 Task: Sort the products in the category "Cut Fruit" by relevance.
Action: Mouse moved to (238, 116)
Screenshot: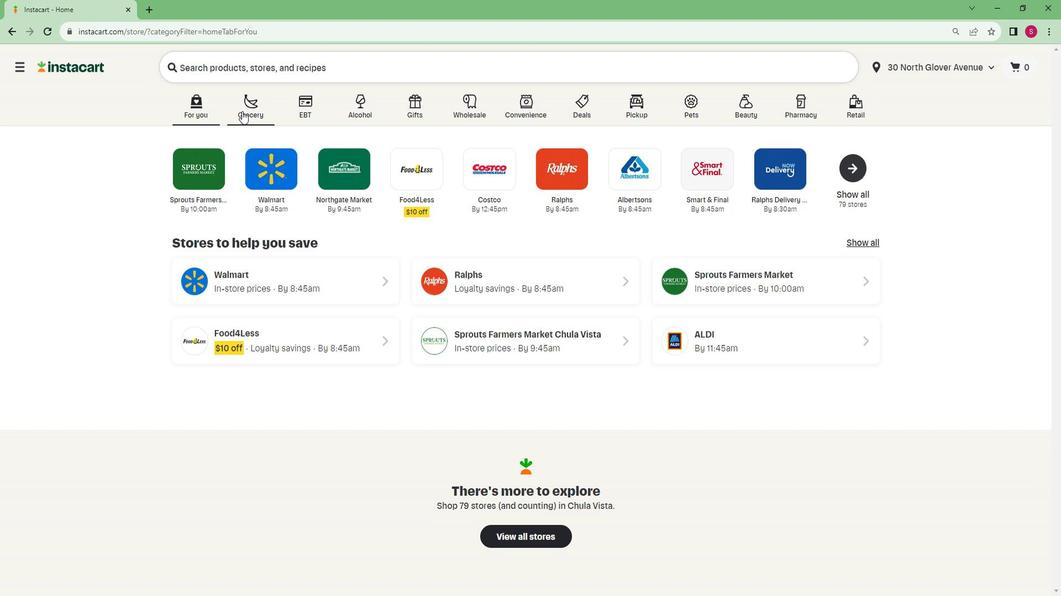 
Action: Mouse pressed left at (238, 116)
Screenshot: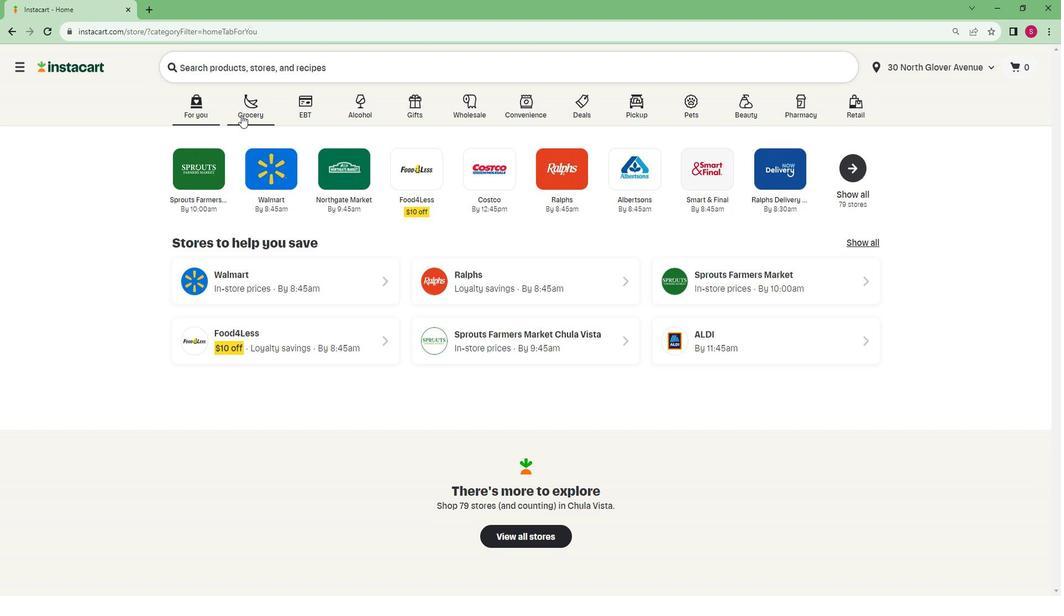 
Action: Mouse moved to (219, 306)
Screenshot: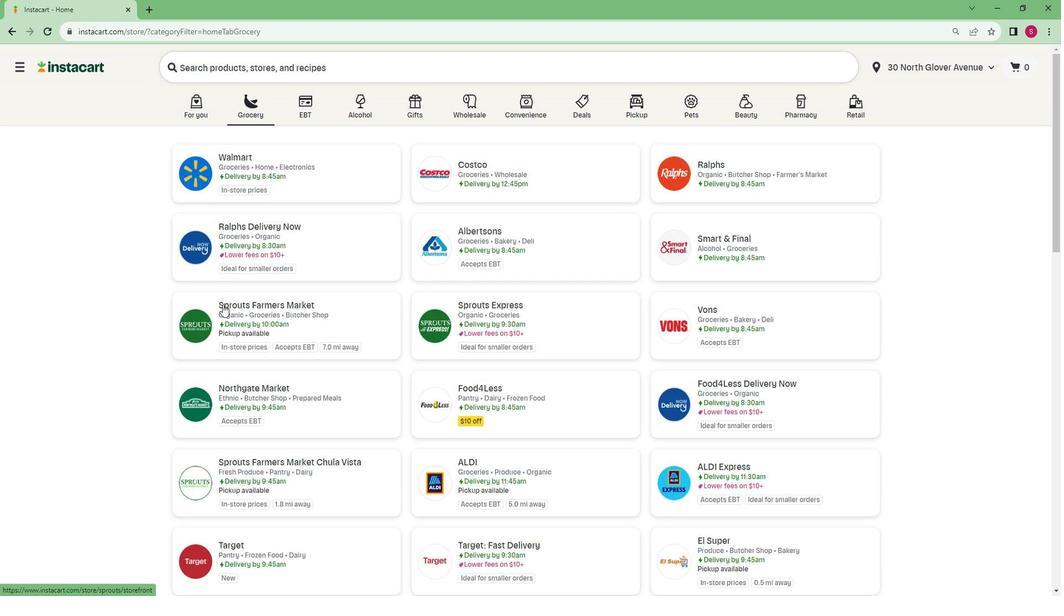
Action: Mouse pressed left at (219, 306)
Screenshot: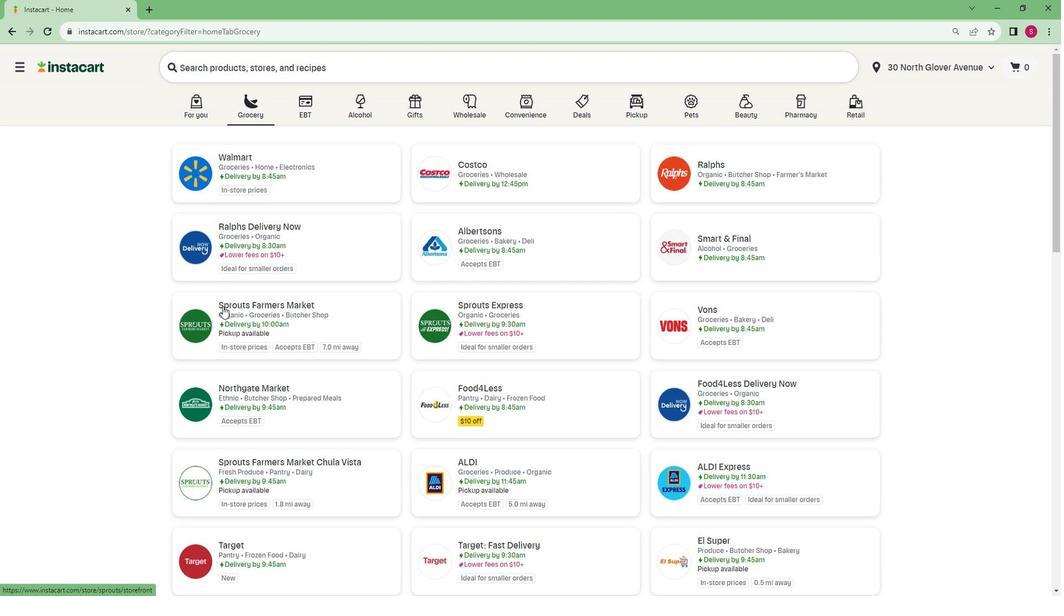 
Action: Mouse moved to (93, 369)
Screenshot: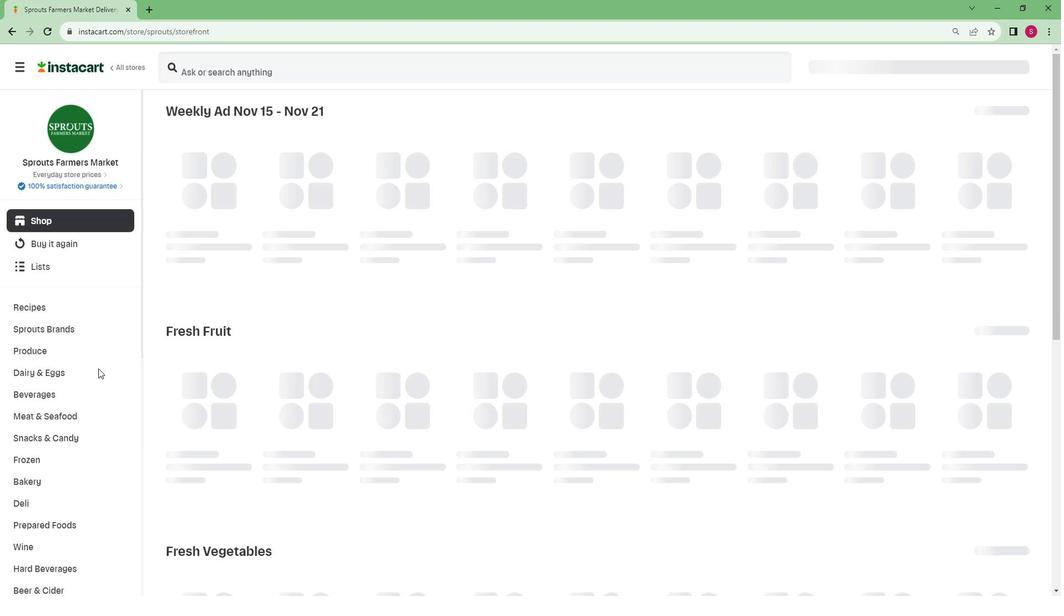 
Action: Mouse scrolled (93, 369) with delta (0, 0)
Screenshot: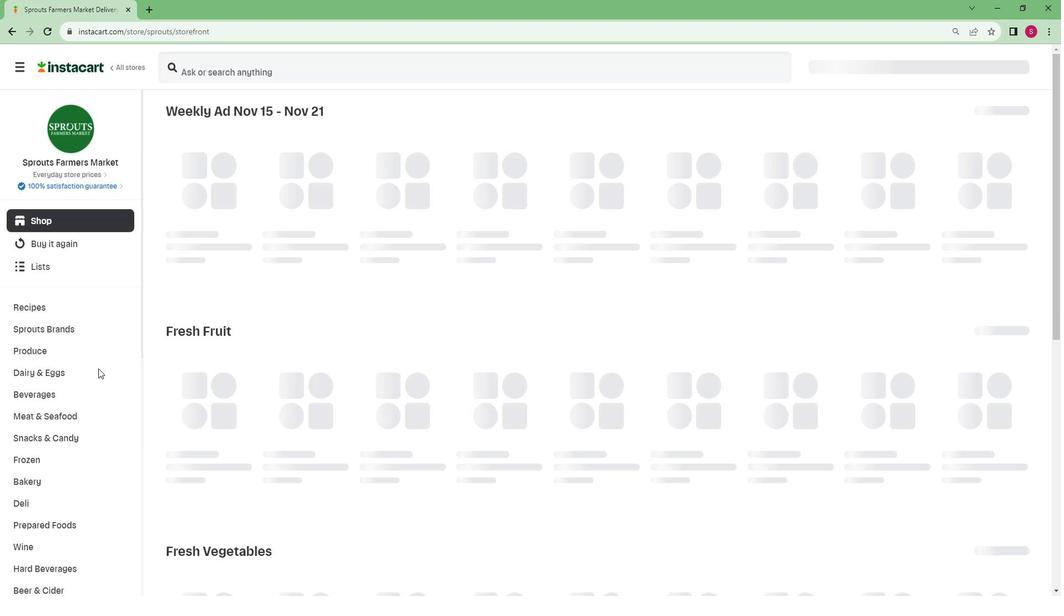 
Action: Mouse moved to (92, 370)
Screenshot: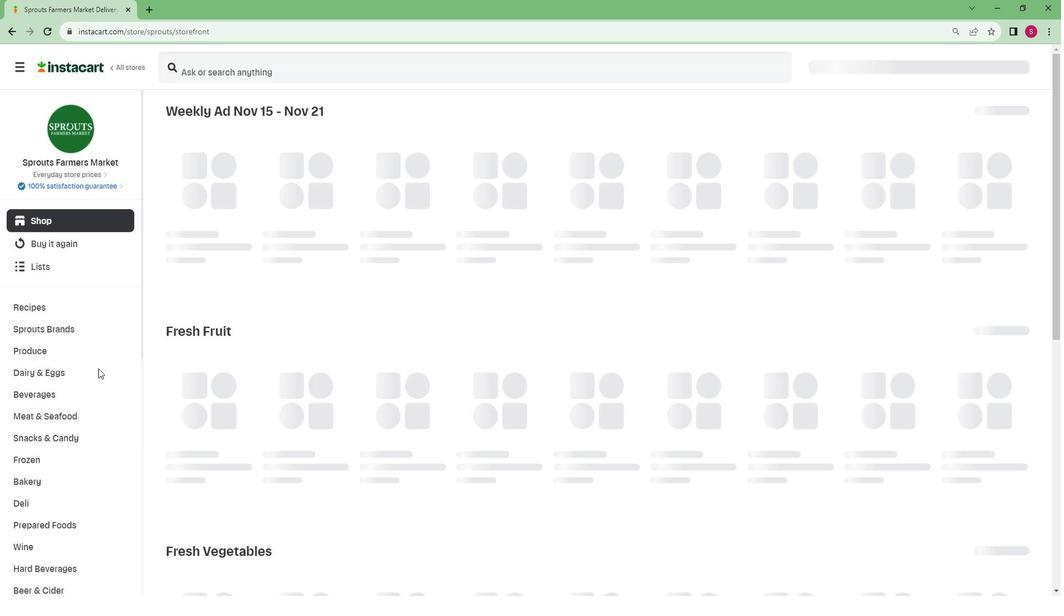 
Action: Mouse scrolled (92, 370) with delta (0, 0)
Screenshot: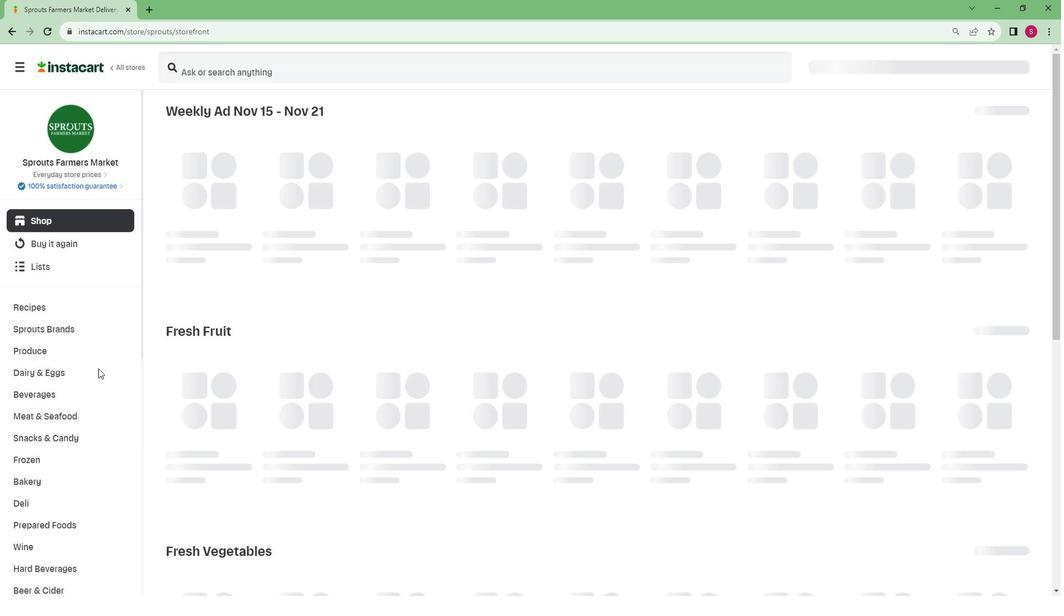 
Action: Mouse moved to (91, 371)
Screenshot: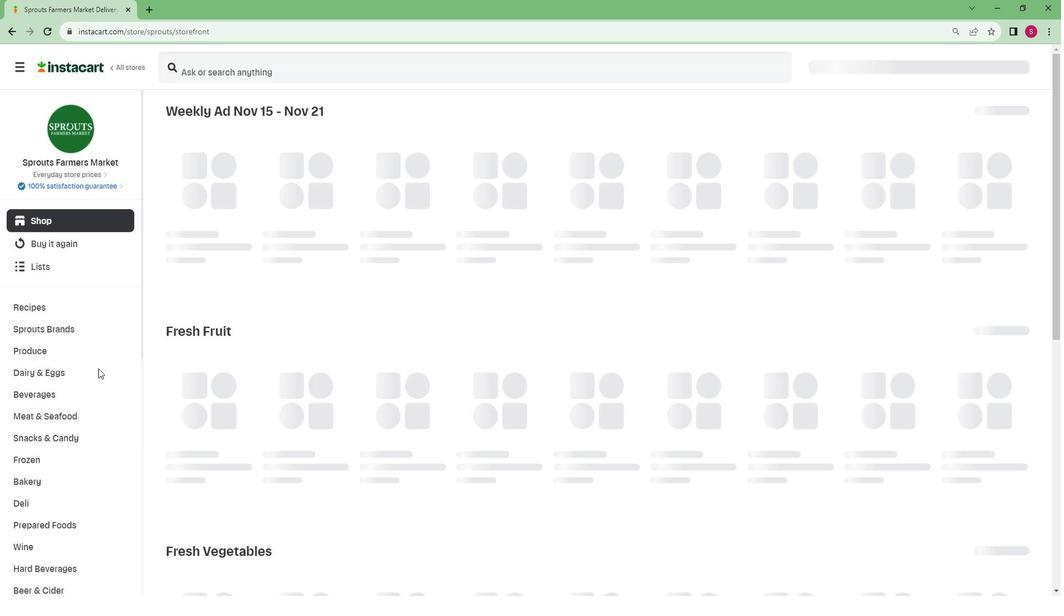 
Action: Mouse scrolled (91, 370) with delta (0, 0)
Screenshot: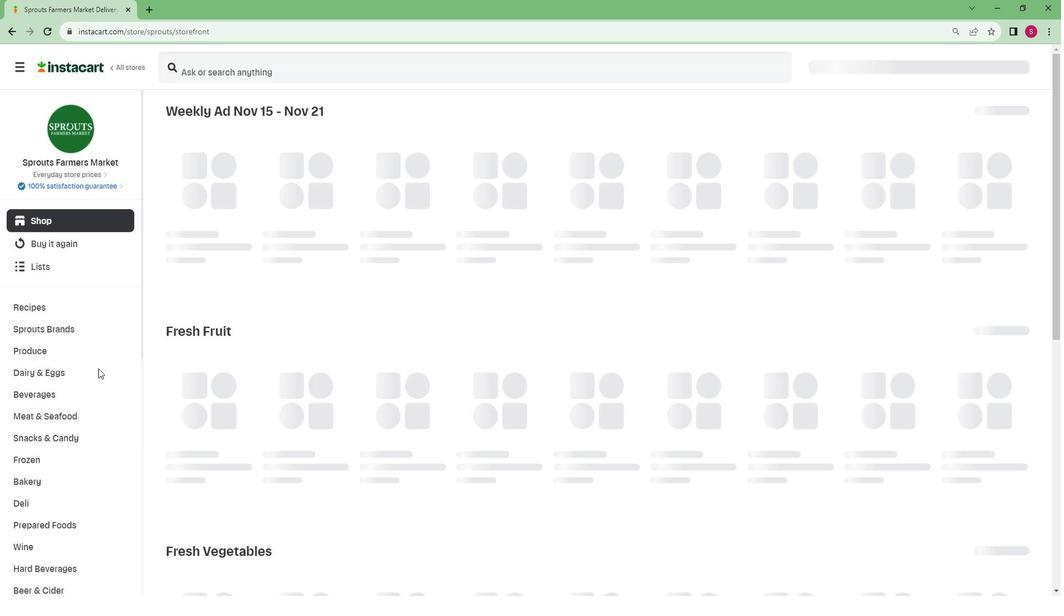 
Action: Mouse moved to (90, 372)
Screenshot: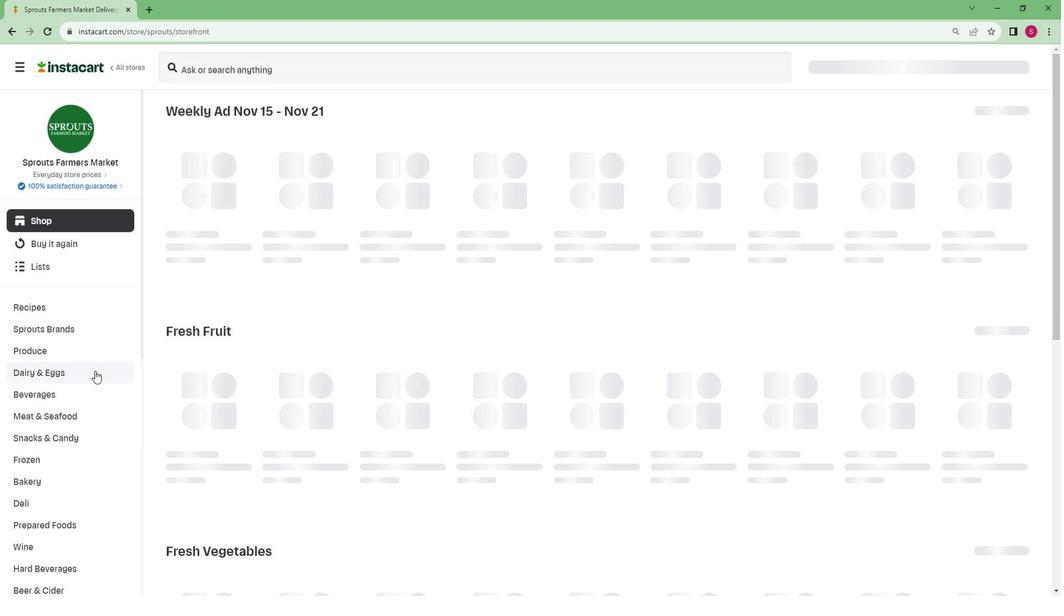 
Action: Mouse scrolled (90, 371) with delta (0, 0)
Screenshot: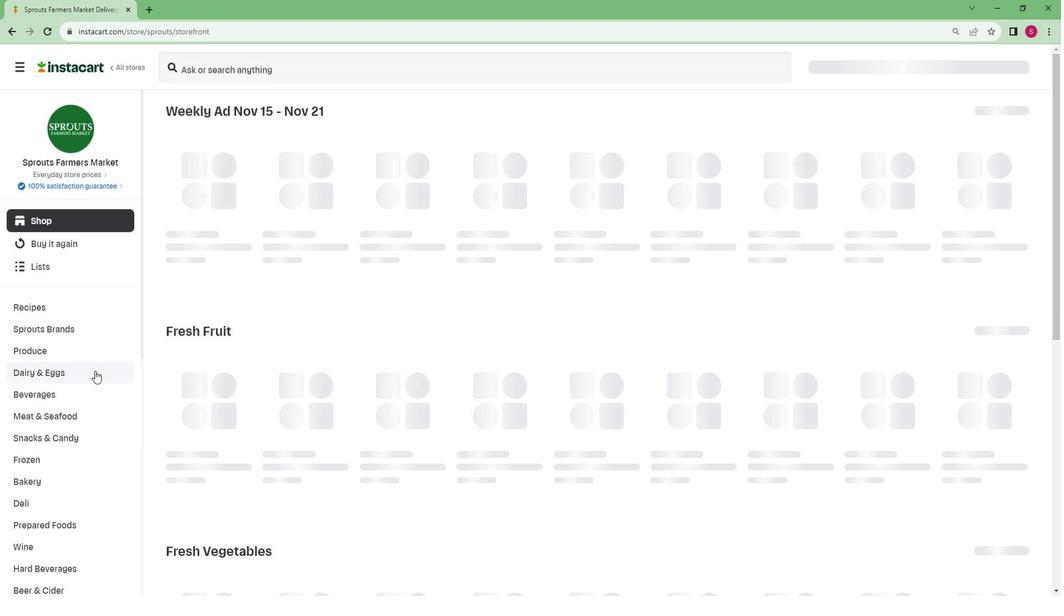 
Action: Mouse moved to (90, 372)
Screenshot: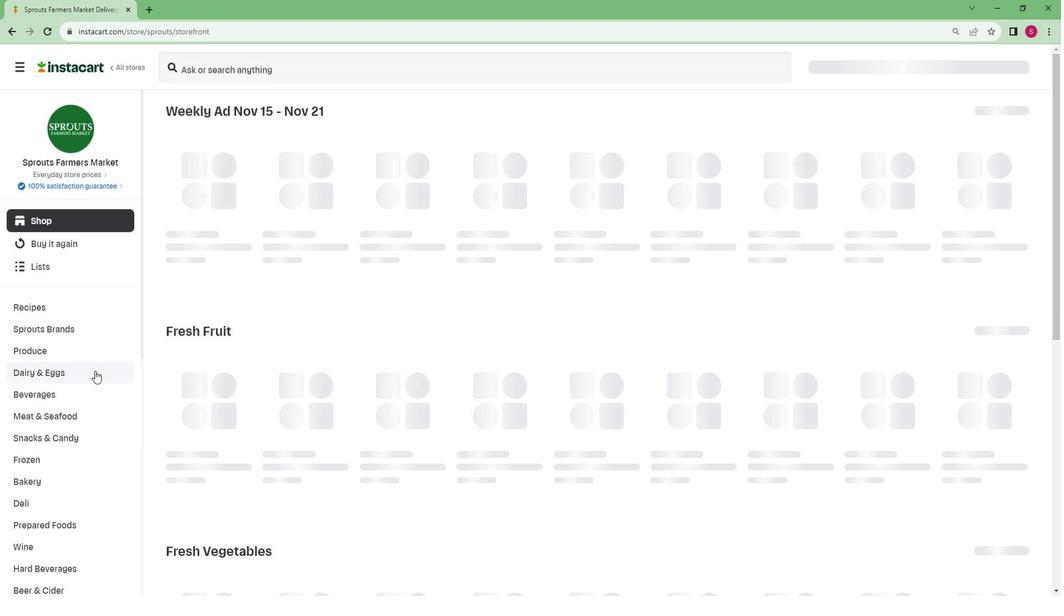 
Action: Mouse scrolled (90, 371) with delta (0, 0)
Screenshot: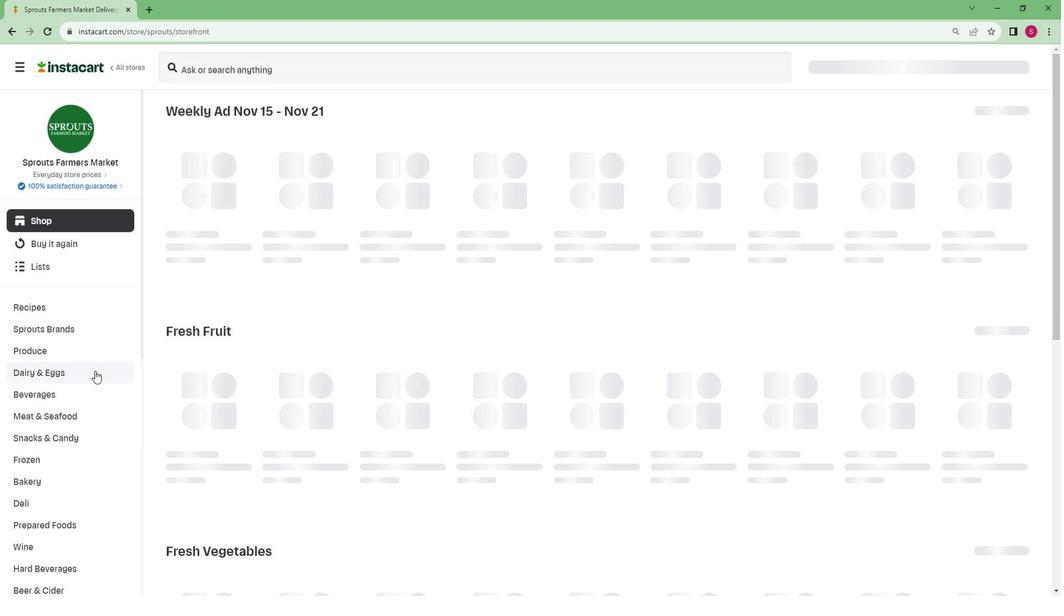 
Action: Mouse moved to (89, 372)
Screenshot: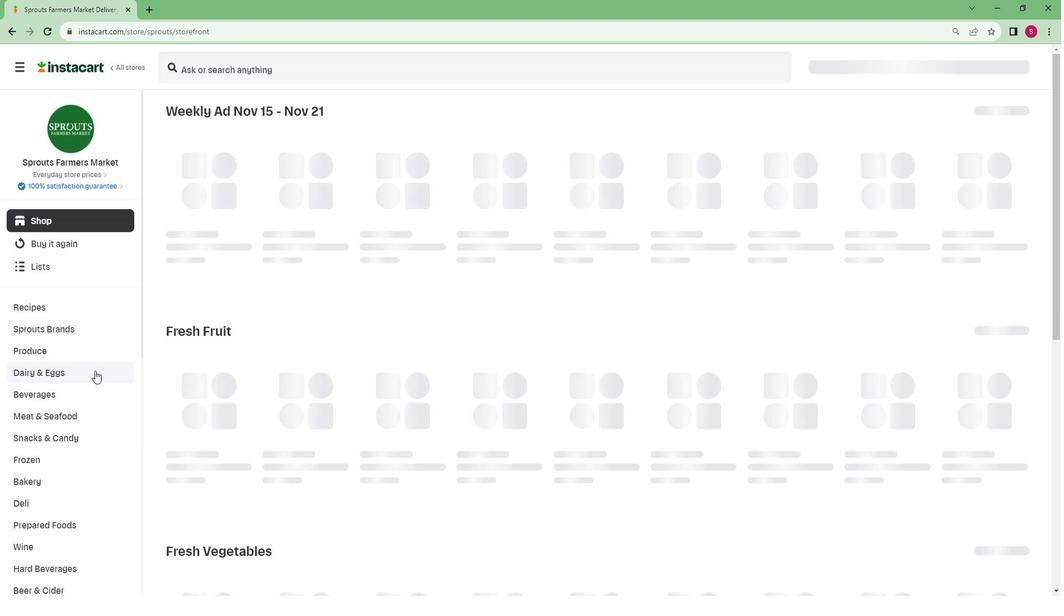 
Action: Mouse scrolled (89, 371) with delta (0, 0)
Screenshot: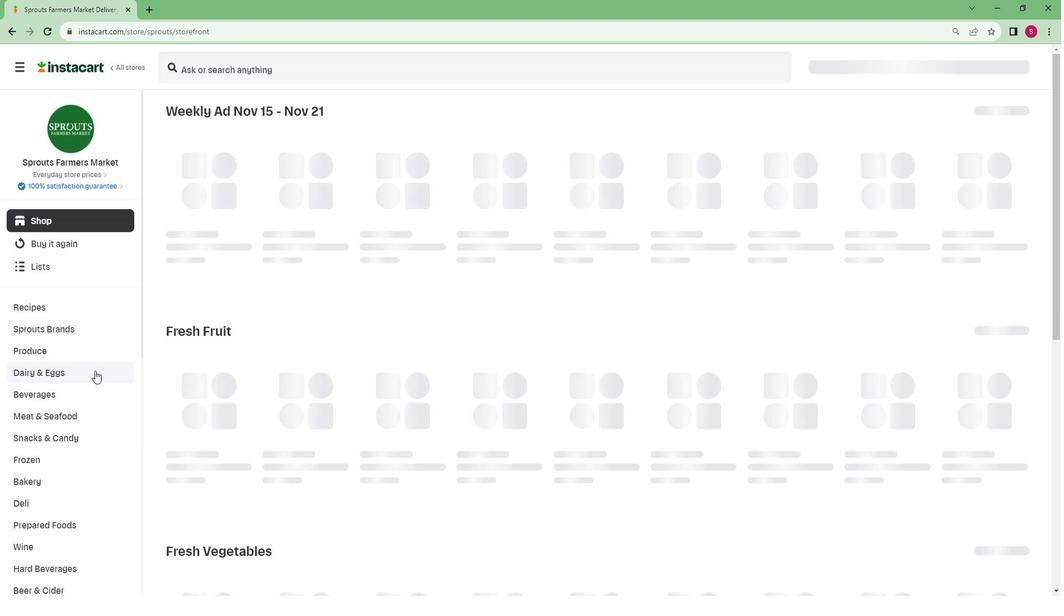 
Action: Mouse scrolled (89, 371) with delta (0, 0)
Screenshot: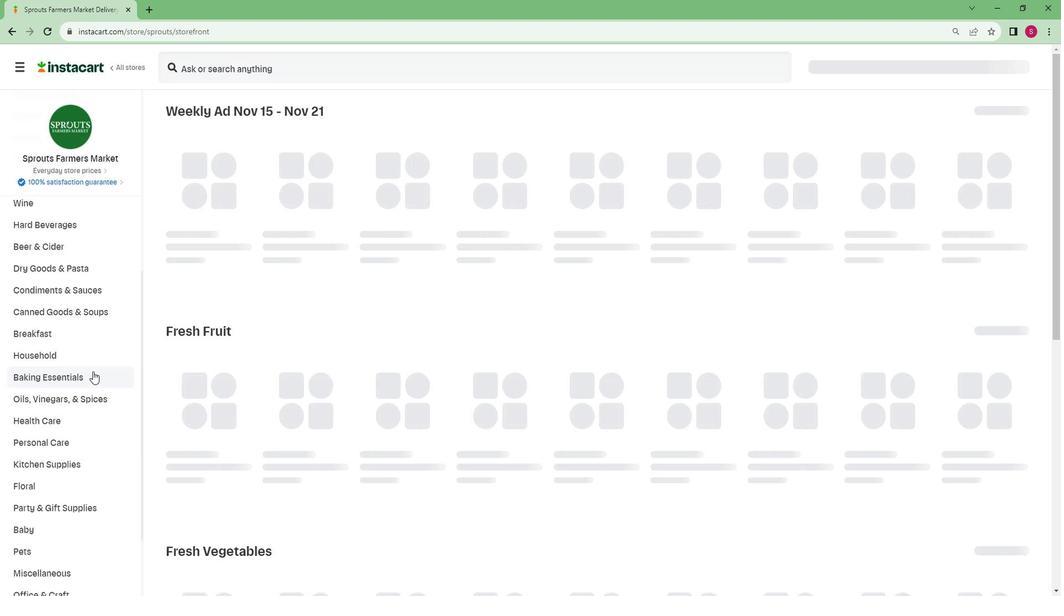 
Action: Mouse scrolled (89, 371) with delta (0, 0)
Screenshot: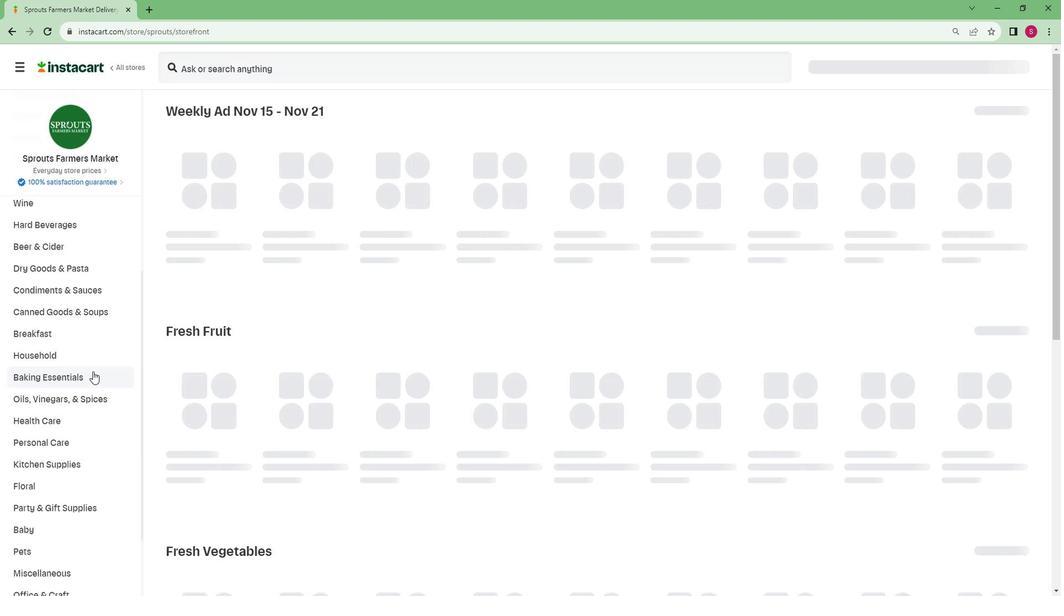 
Action: Mouse scrolled (89, 371) with delta (0, 0)
Screenshot: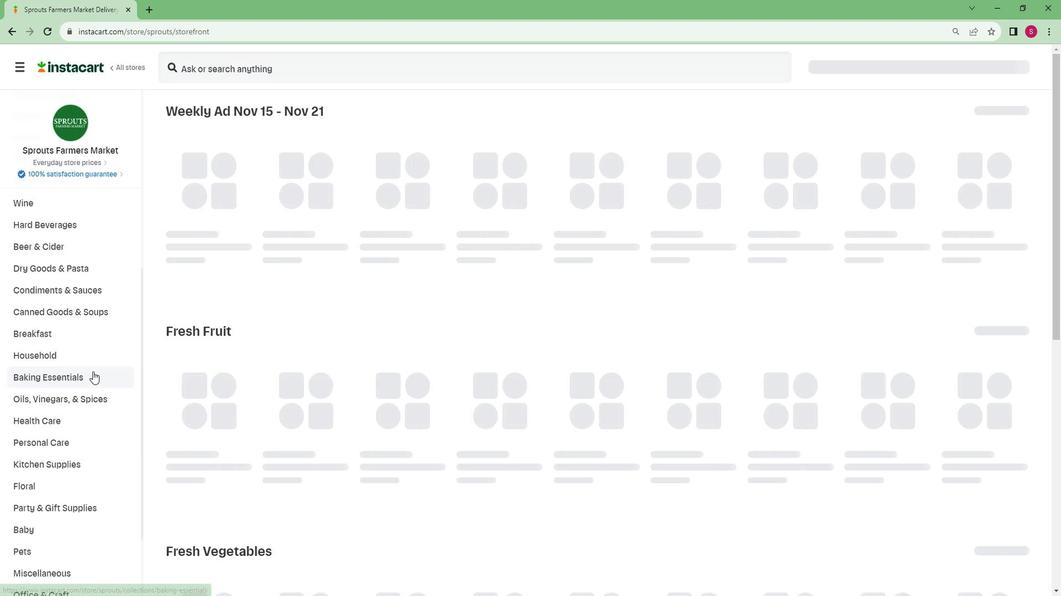 
Action: Mouse scrolled (89, 371) with delta (0, 0)
Screenshot: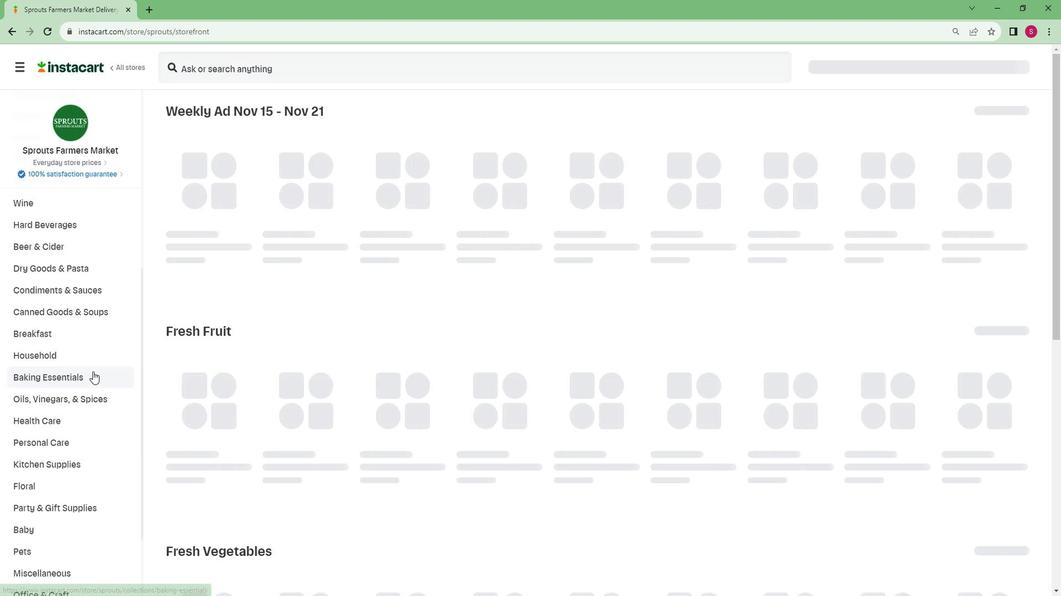 
Action: Mouse moved to (88, 372)
Screenshot: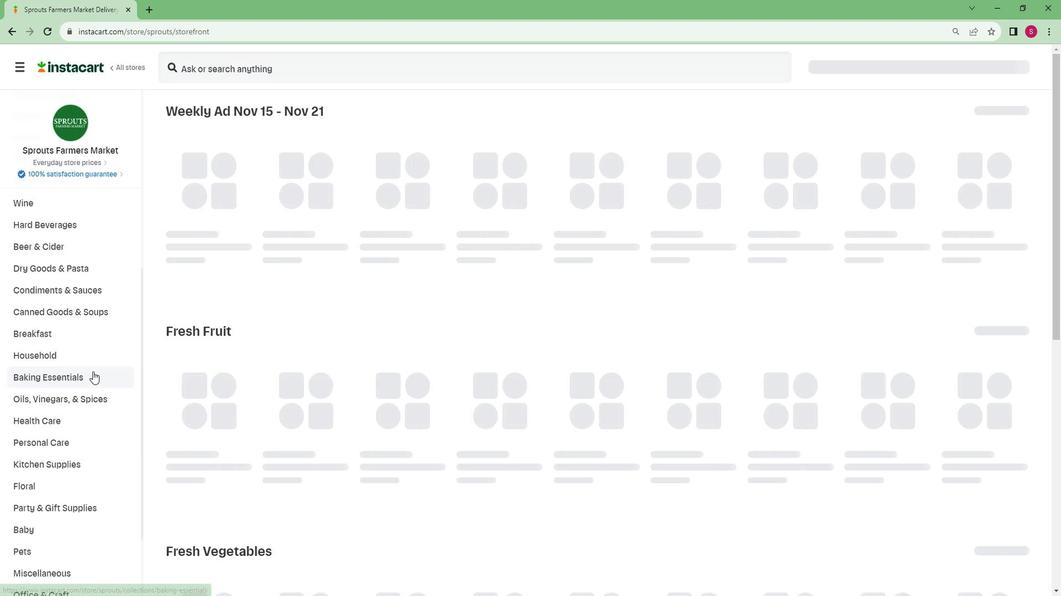 
Action: Mouse scrolled (88, 371) with delta (0, 0)
Screenshot: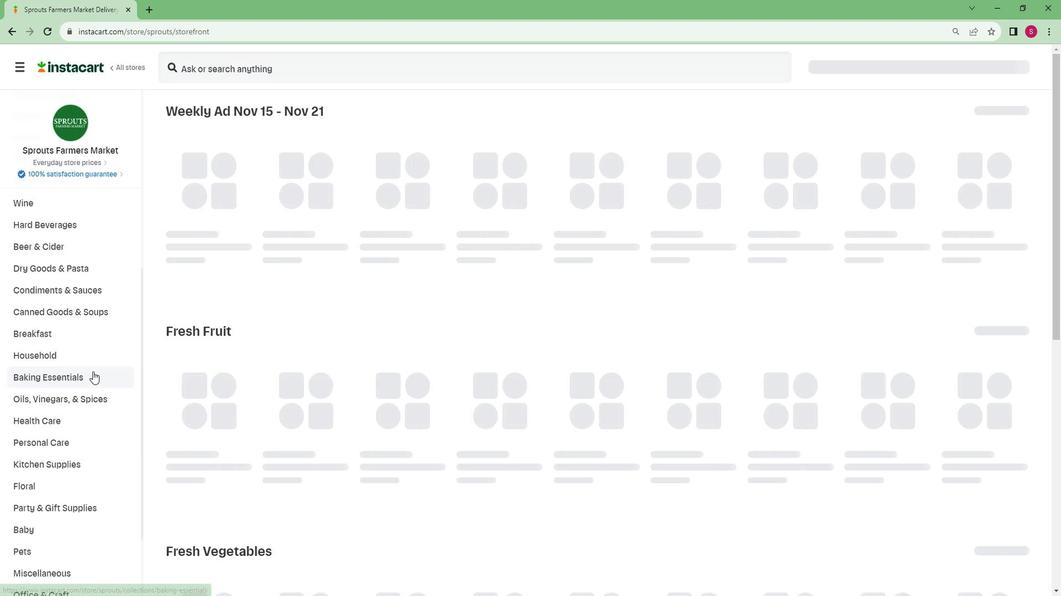 
Action: Mouse scrolled (88, 371) with delta (0, 0)
Screenshot: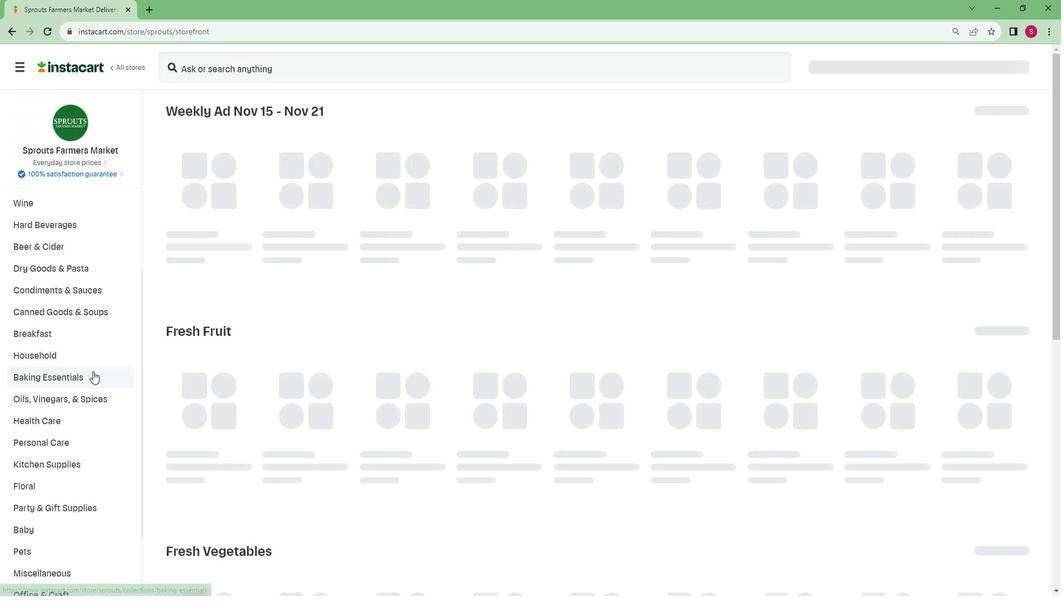 
Action: Mouse moved to (85, 372)
Screenshot: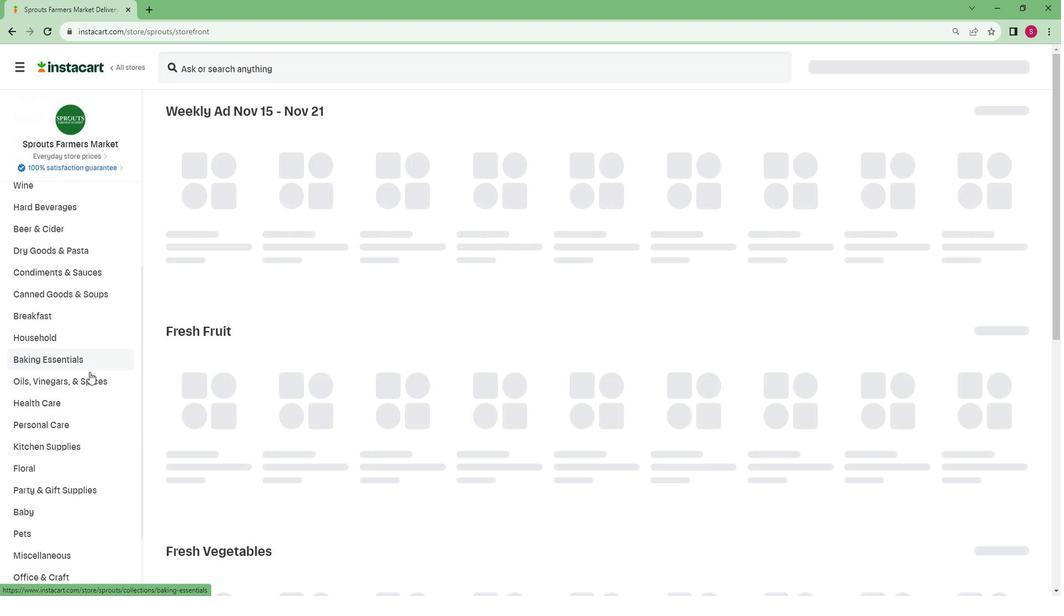 
Action: Mouse scrolled (85, 372) with delta (0, 0)
Screenshot: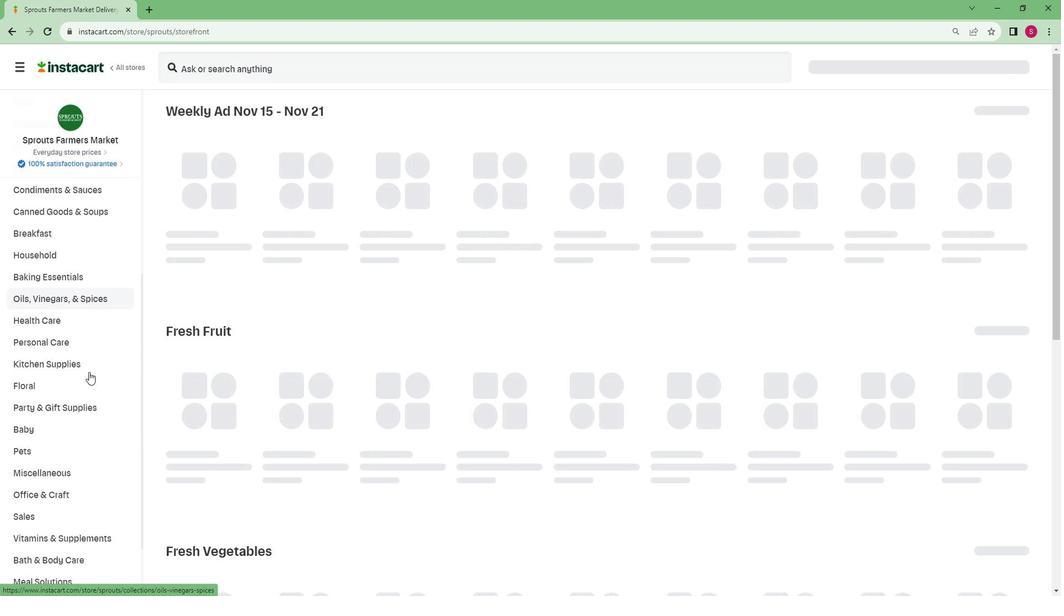 
Action: Mouse scrolled (85, 372) with delta (0, 0)
Screenshot: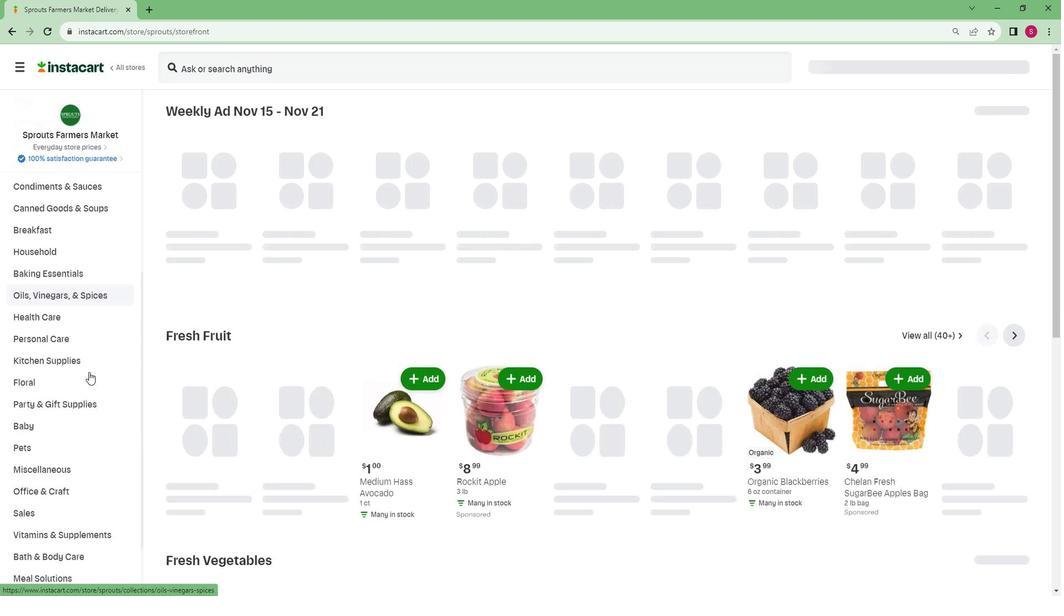 
Action: Mouse scrolled (85, 372) with delta (0, 0)
Screenshot: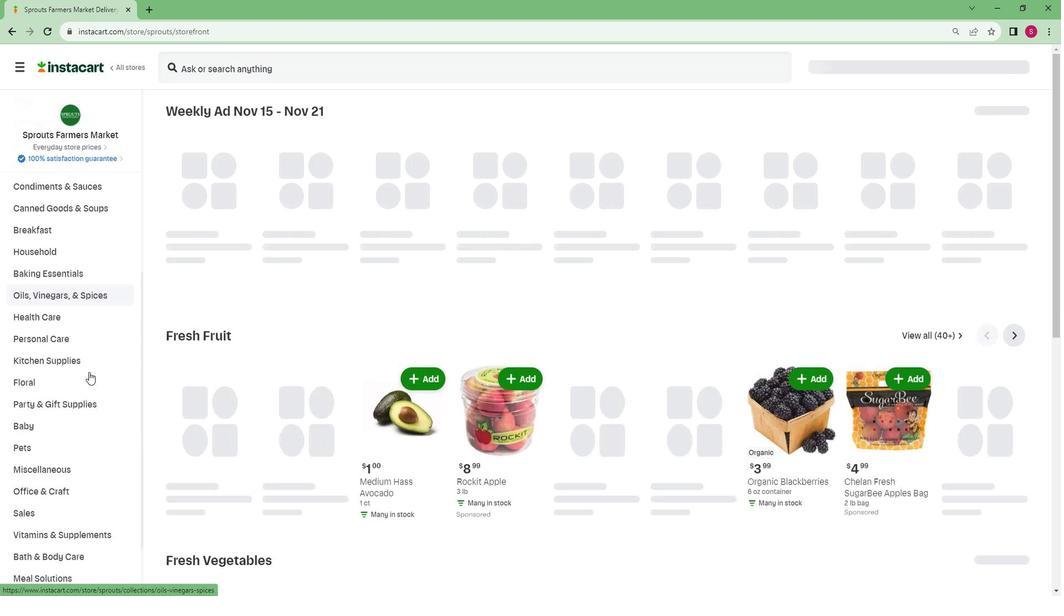 
Action: Mouse scrolled (85, 372) with delta (0, 0)
Screenshot: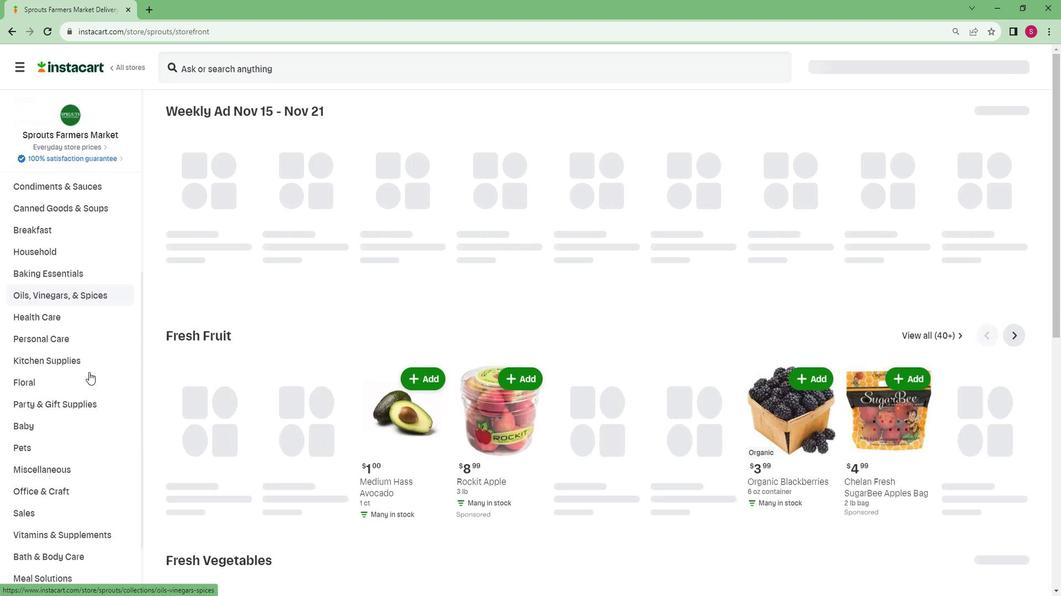 
Action: Mouse moved to (35, 578)
Screenshot: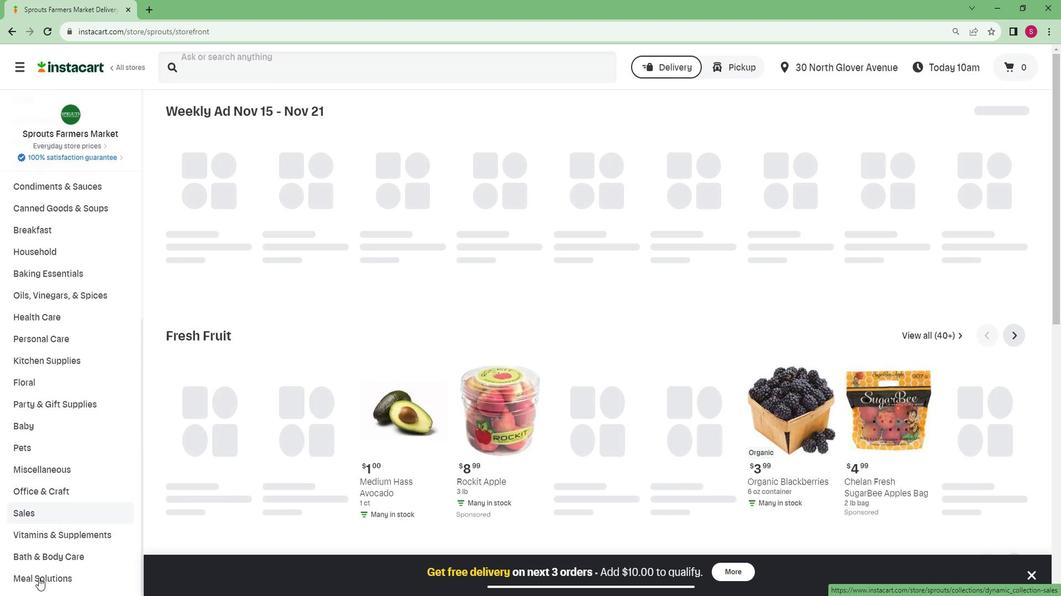 
Action: Mouse pressed left at (35, 578)
Screenshot: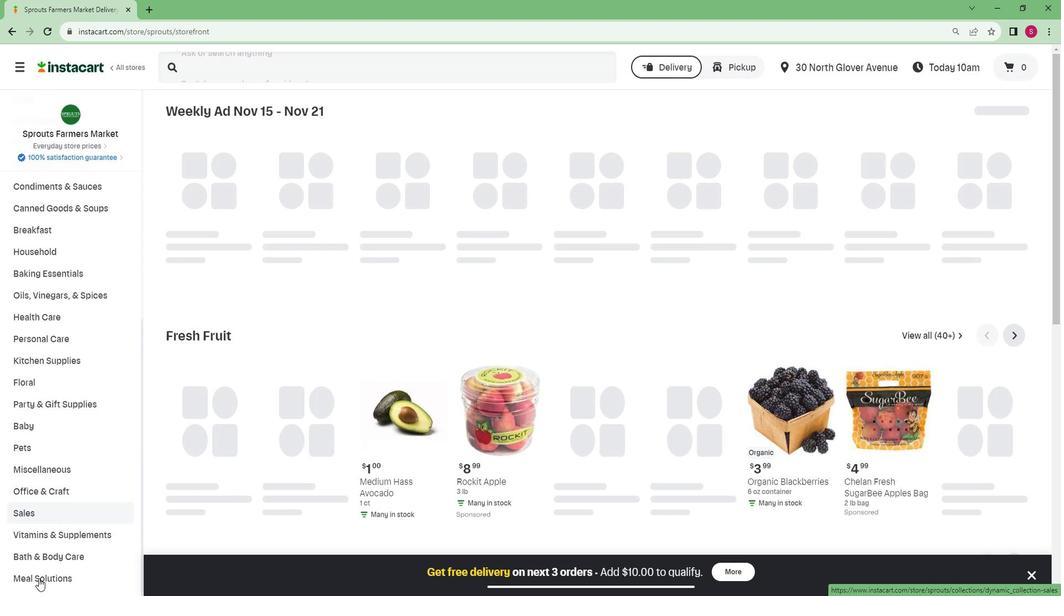 
Action: Mouse moved to (47, 537)
Screenshot: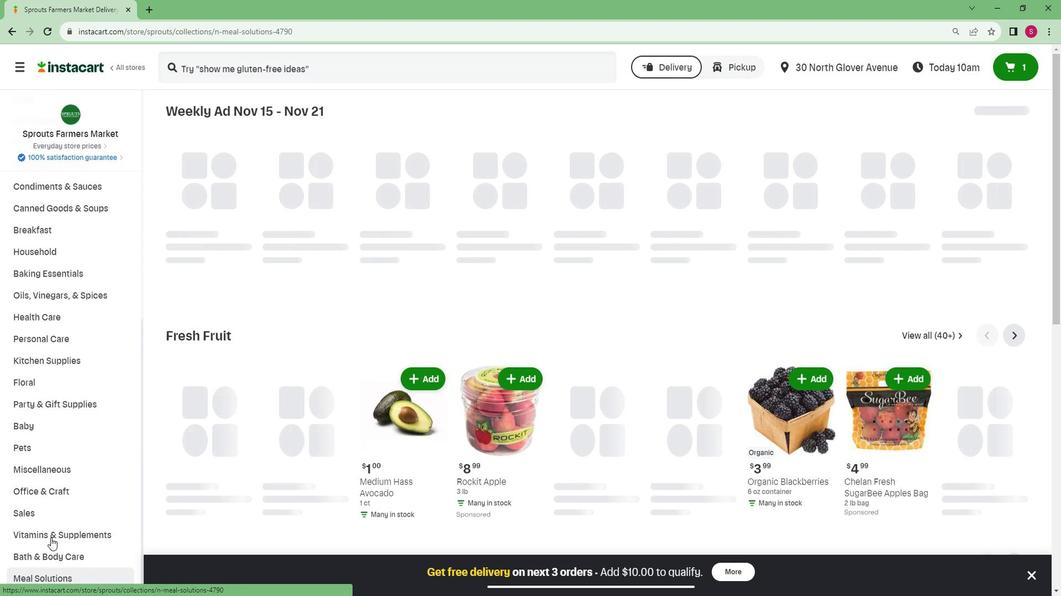 
Action: Mouse scrolled (47, 537) with delta (0, 0)
Screenshot: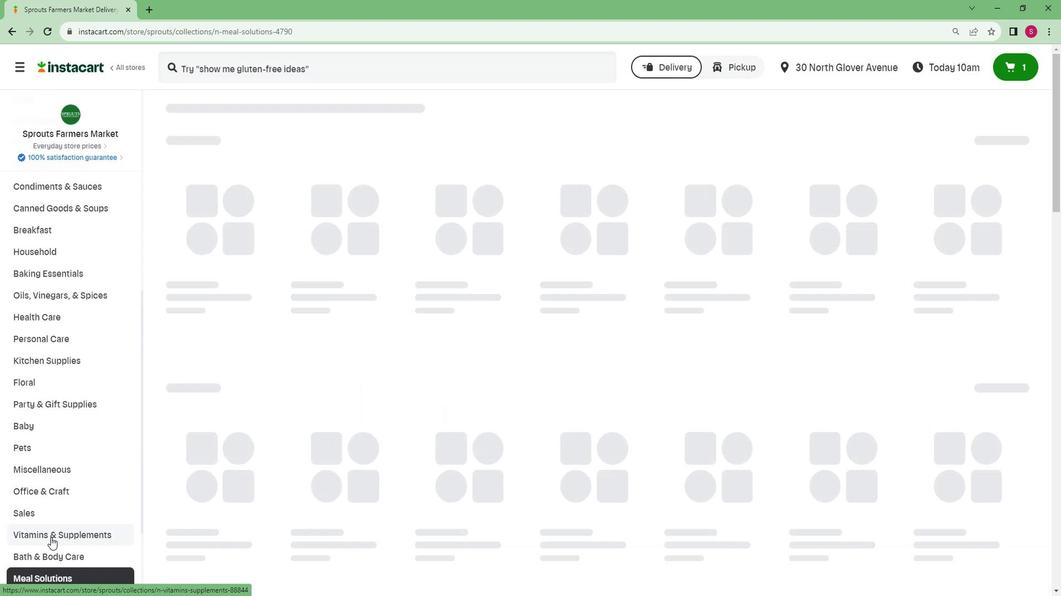 
Action: Mouse scrolled (47, 537) with delta (0, 0)
Screenshot: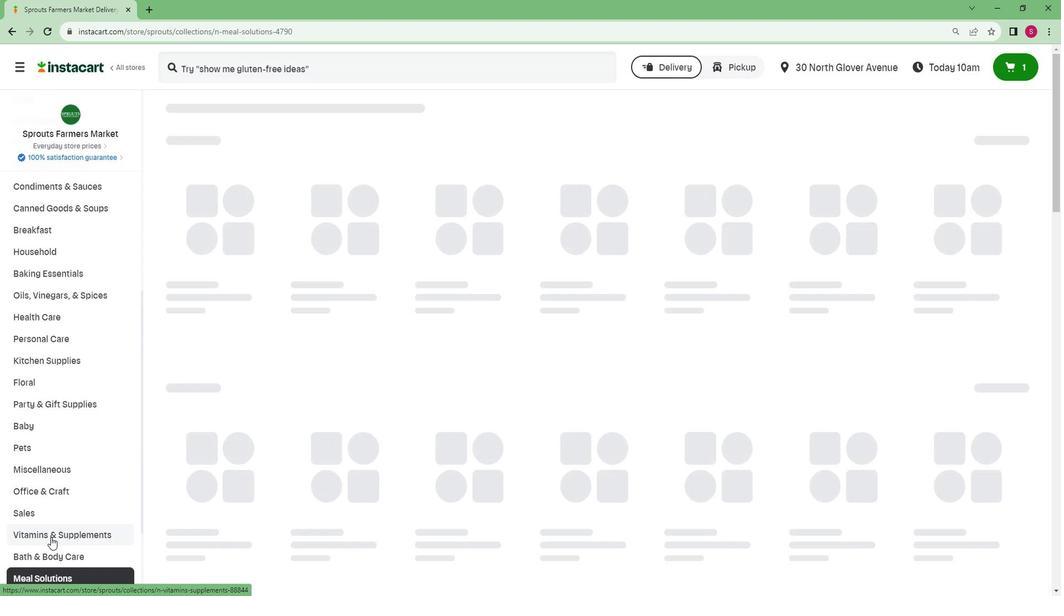 
Action: Mouse scrolled (47, 537) with delta (0, 0)
Screenshot: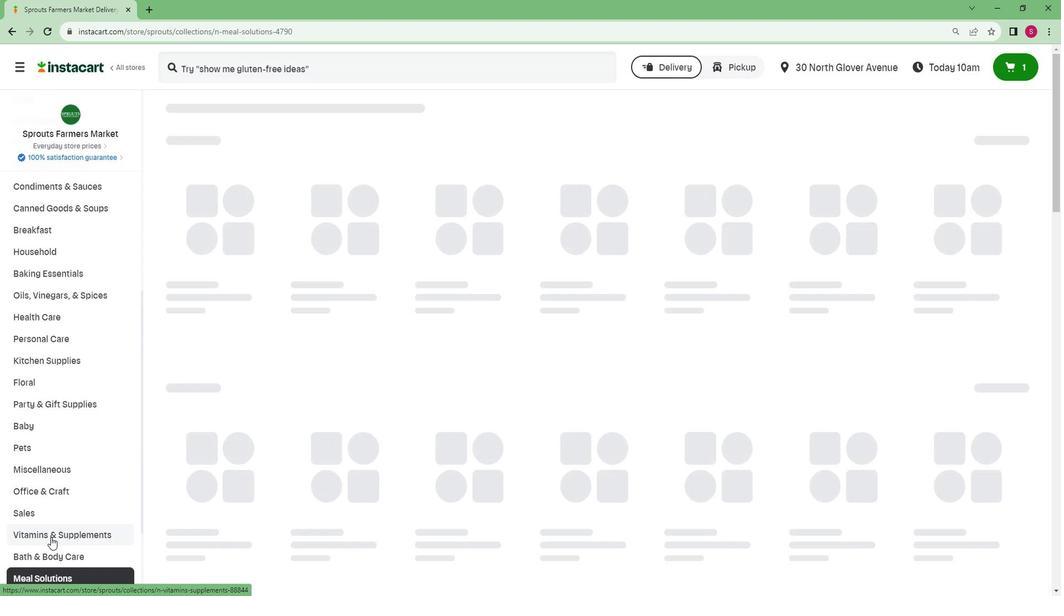
Action: Mouse scrolled (47, 537) with delta (0, 0)
Screenshot: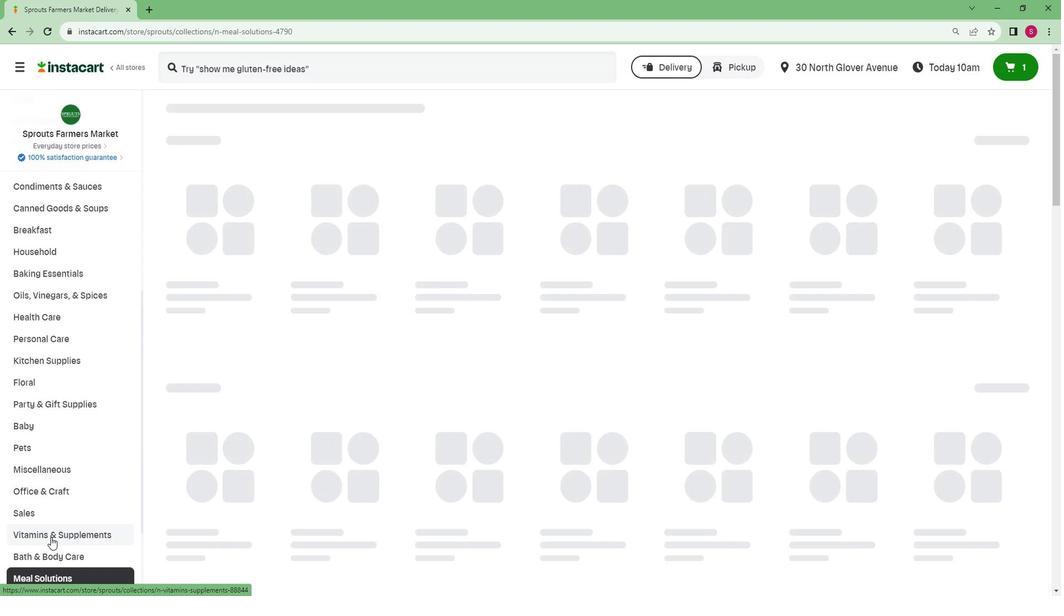 
Action: Mouse scrolled (47, 537) with delta (0, 0)
Screenshot: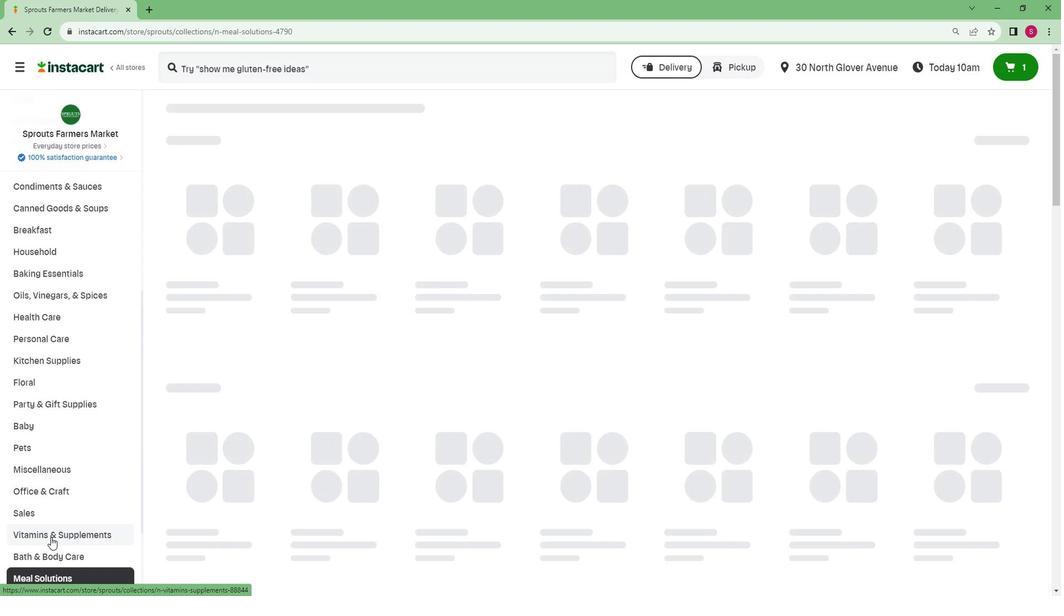 
Action: Mouse scrolled (47, 537) with delta (0, 0)
Screenshot: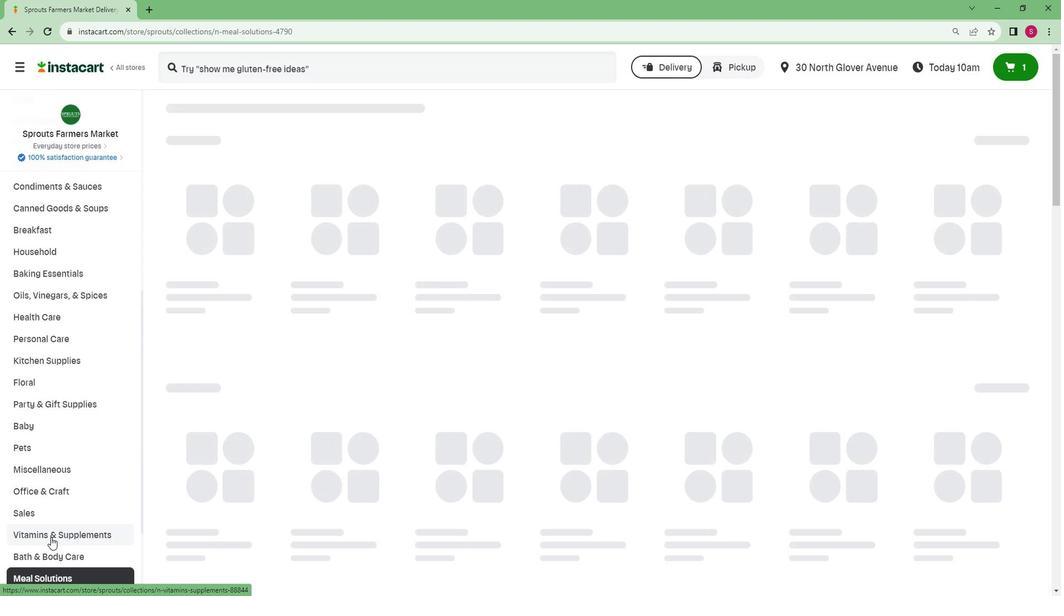 
Action: Mouse moved to (24, 535)
Screenshot: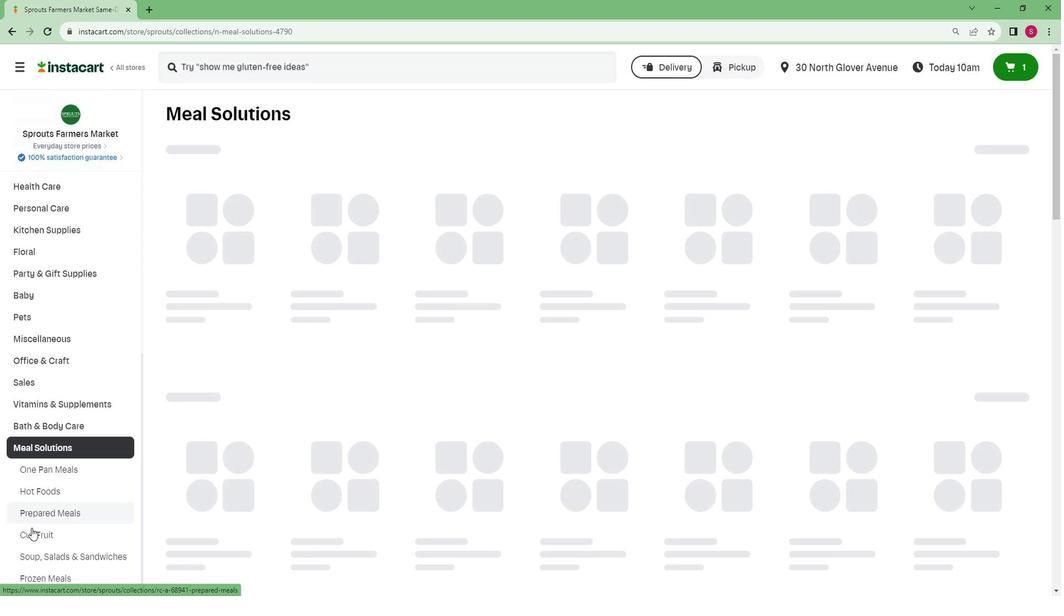 
Action: Mouse pressed left at (24, 535)
Screenshot: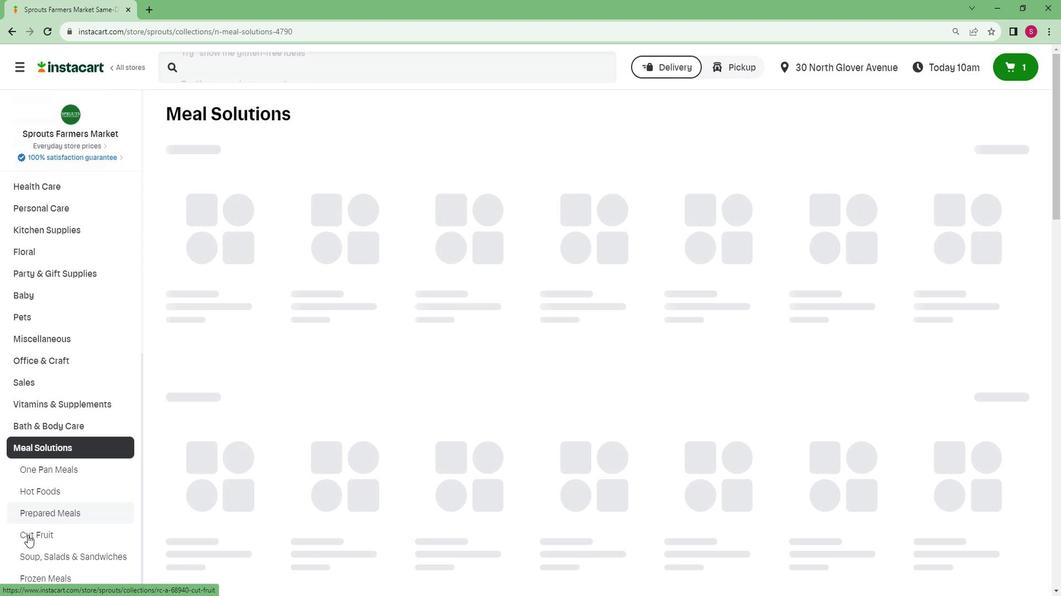 
Action: Mouse moved to (986, 161)
Screenshot: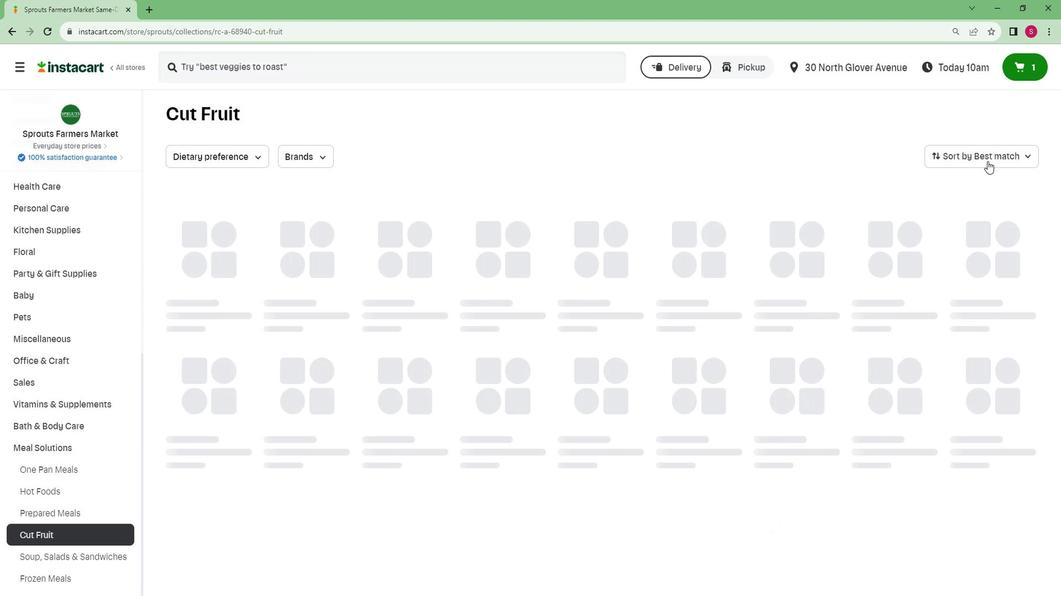 
Action: Mouse pressed left at (986, 161)
Screenshot: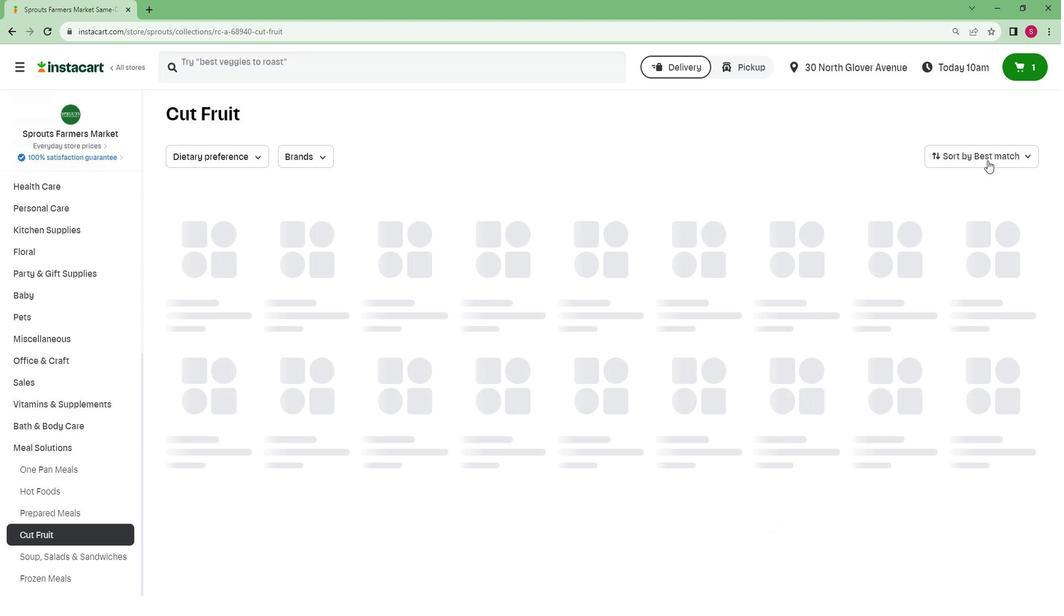 
Action: Mouse moved to (946, 326)
Screenshot: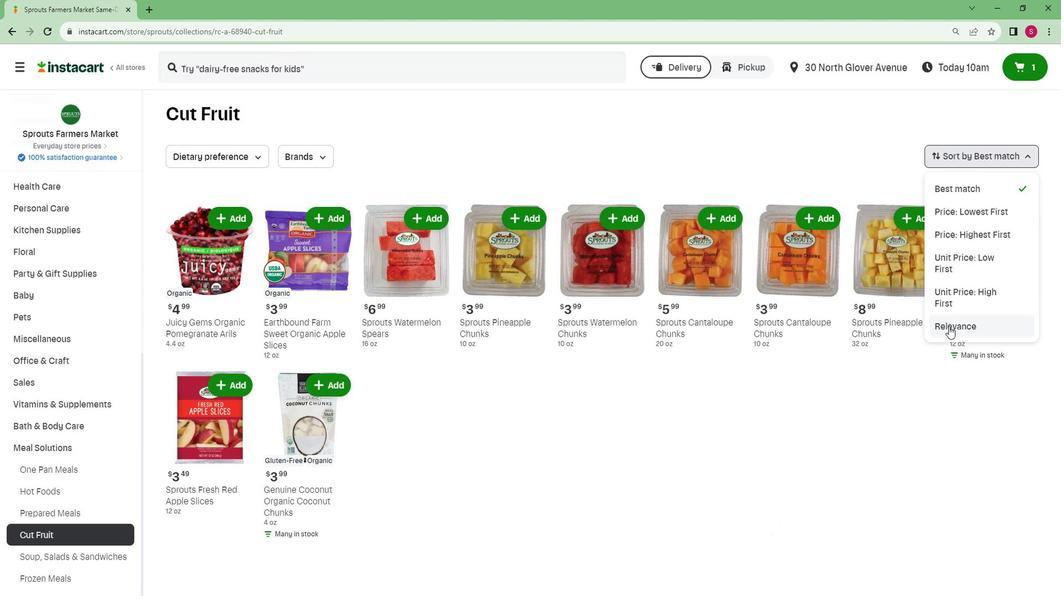 
Action: Mouse pressed left at (946, 326)
Screenshot: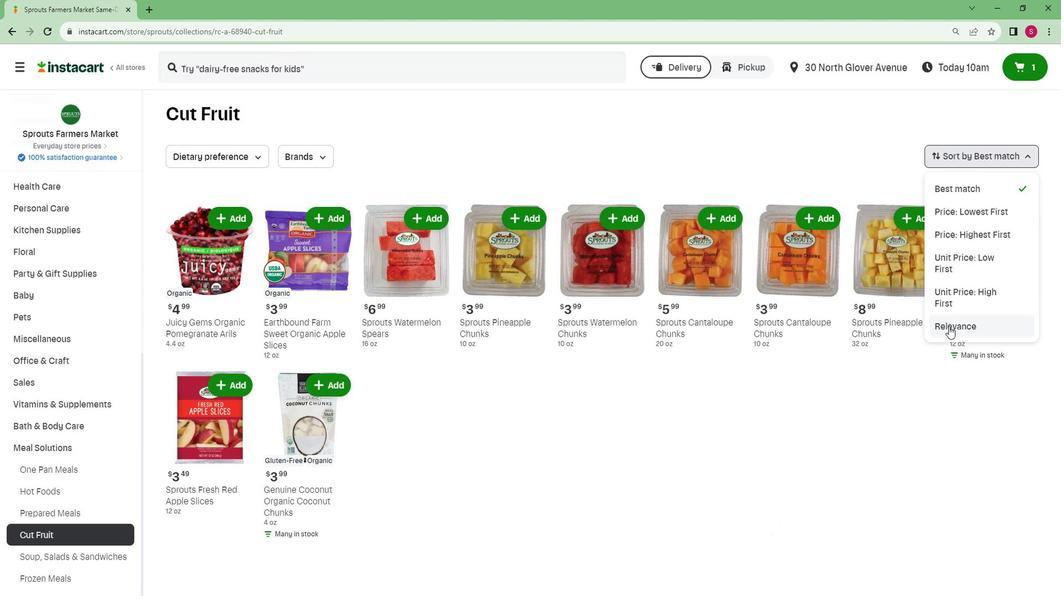 
Action: Mouse moved to (603, 346)
Screenshot: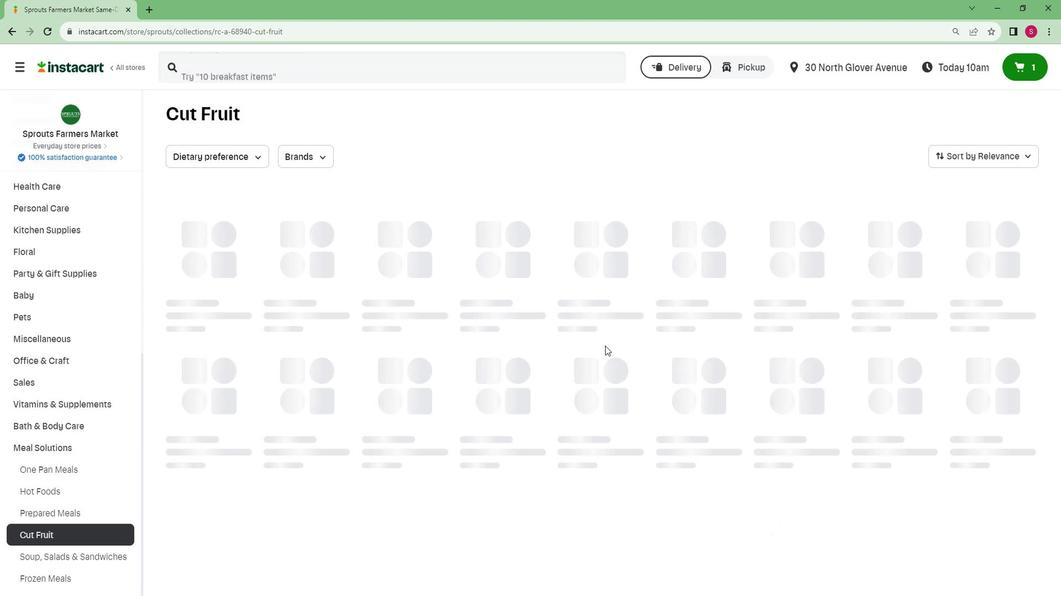
